 Task: Add link "https://www.youtube.com/google".
Action: Mouse moved to (838, 113)
Screenshot: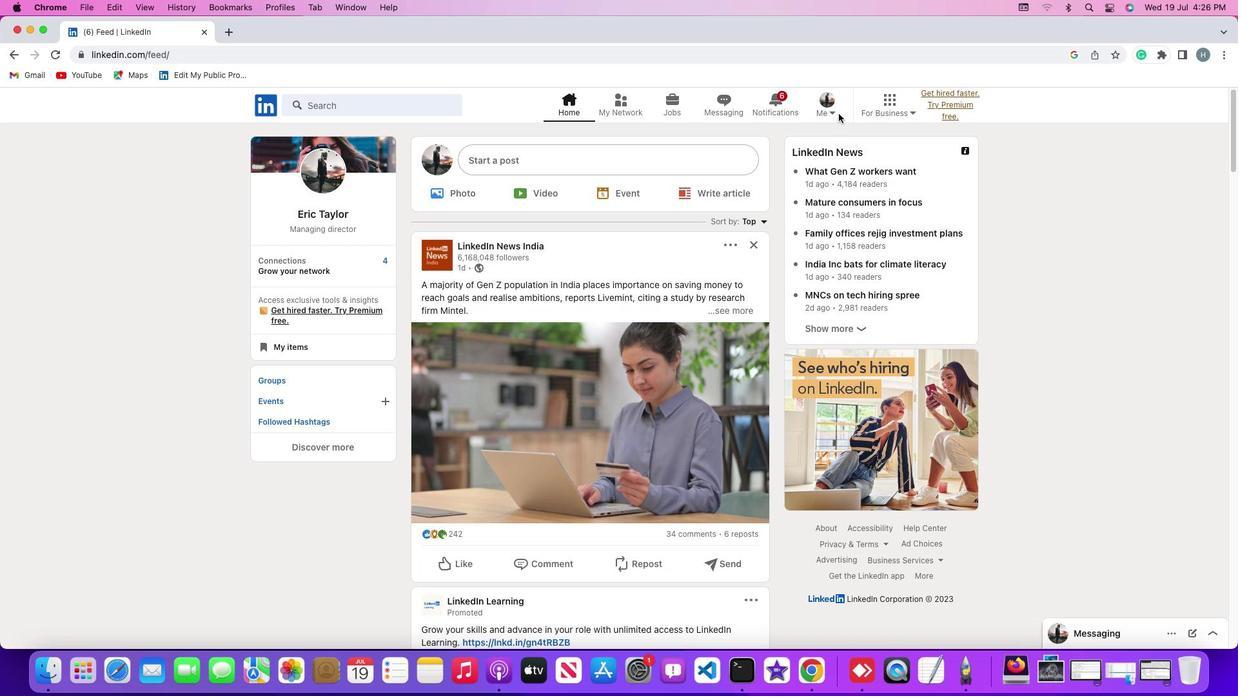 
Action: Mouse pressed left at (838, 113)
Screenshot: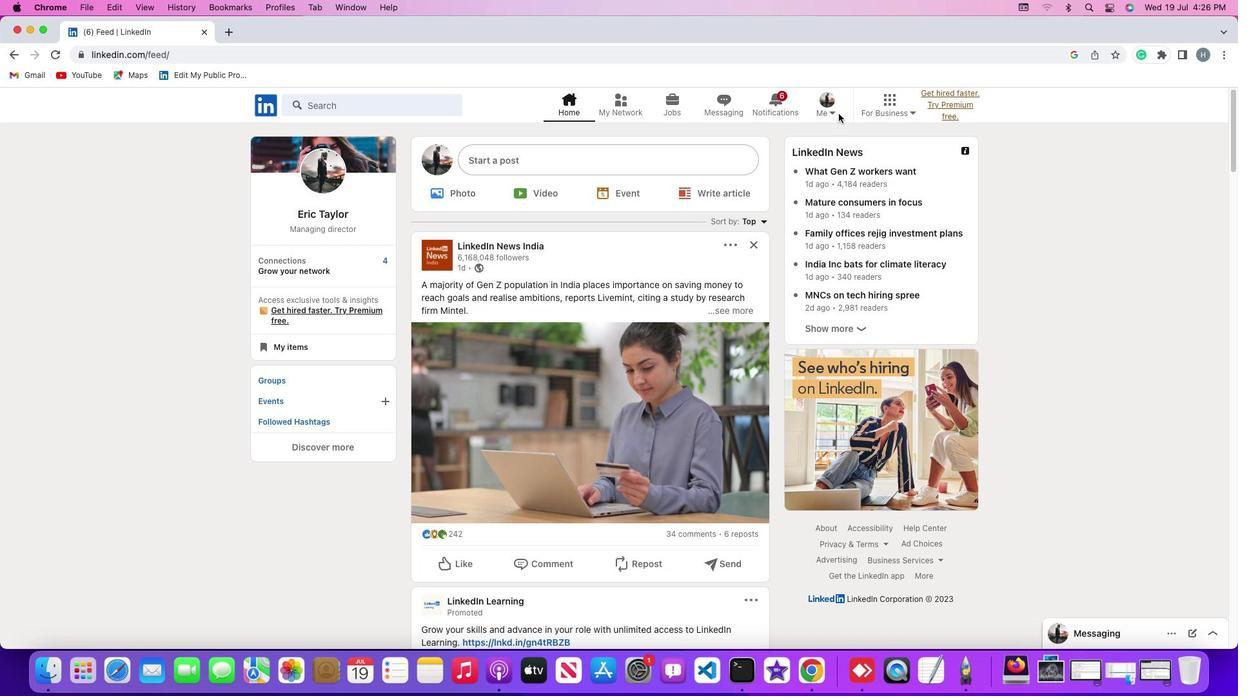 
Action: Mouse moved to (819, 110)
Screenshot: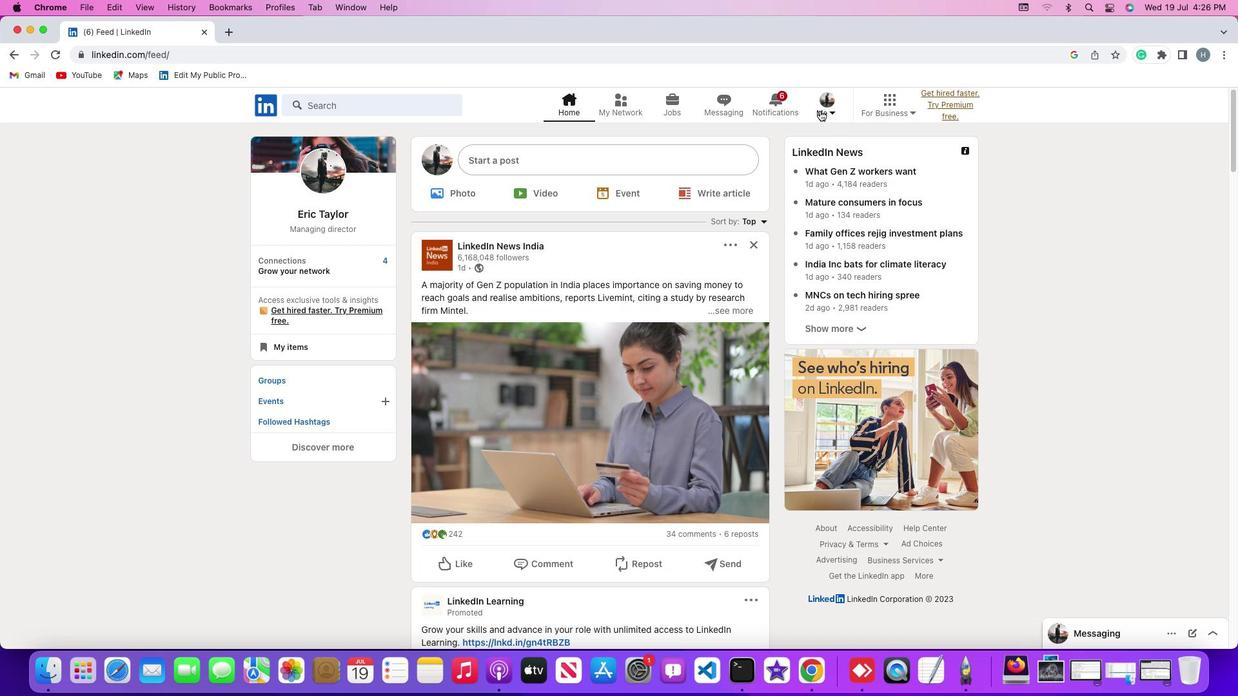 
Action: Mouse pressed left at (819, 110)
Screenshot: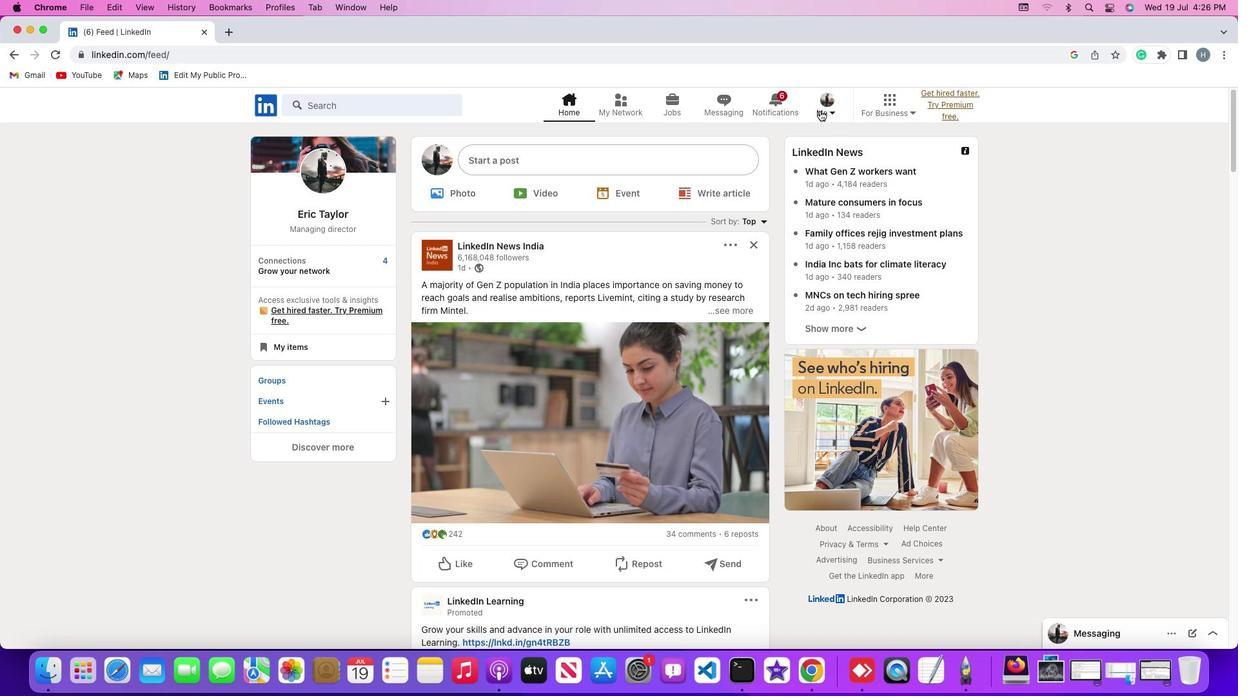 
Action: Mouse moved to (763, 179)
Screenshot: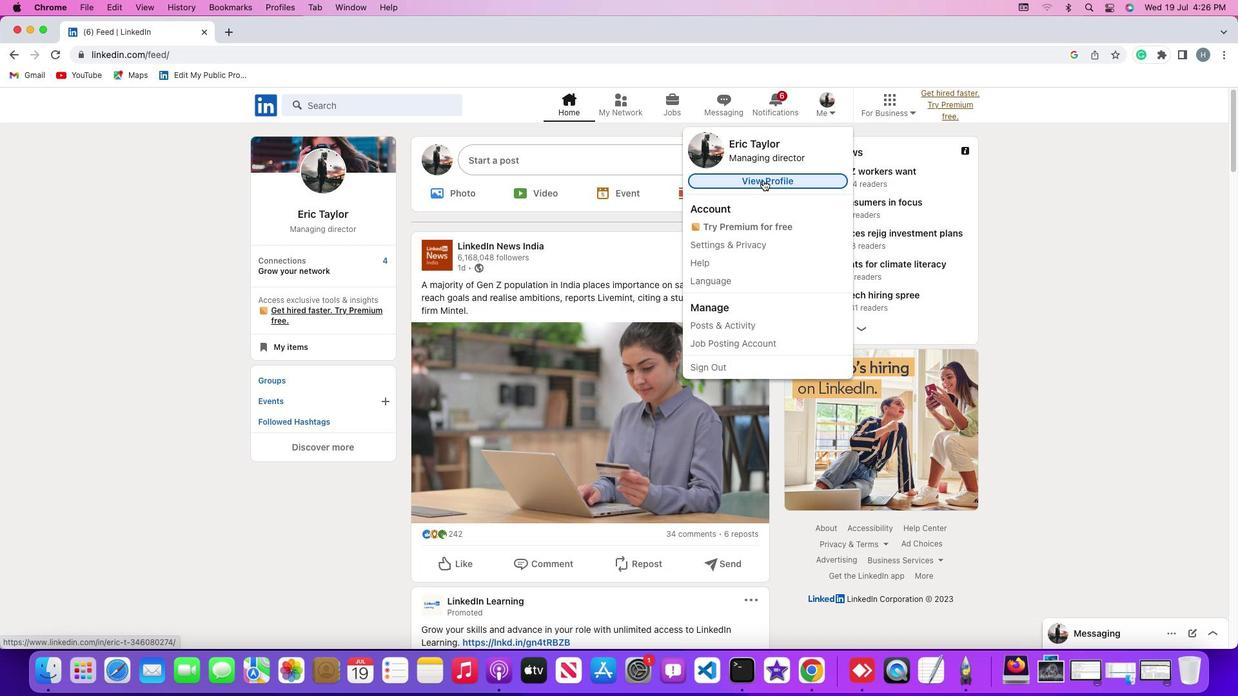 
Action: Mouse pressed left at (763, 179)
Screenshot: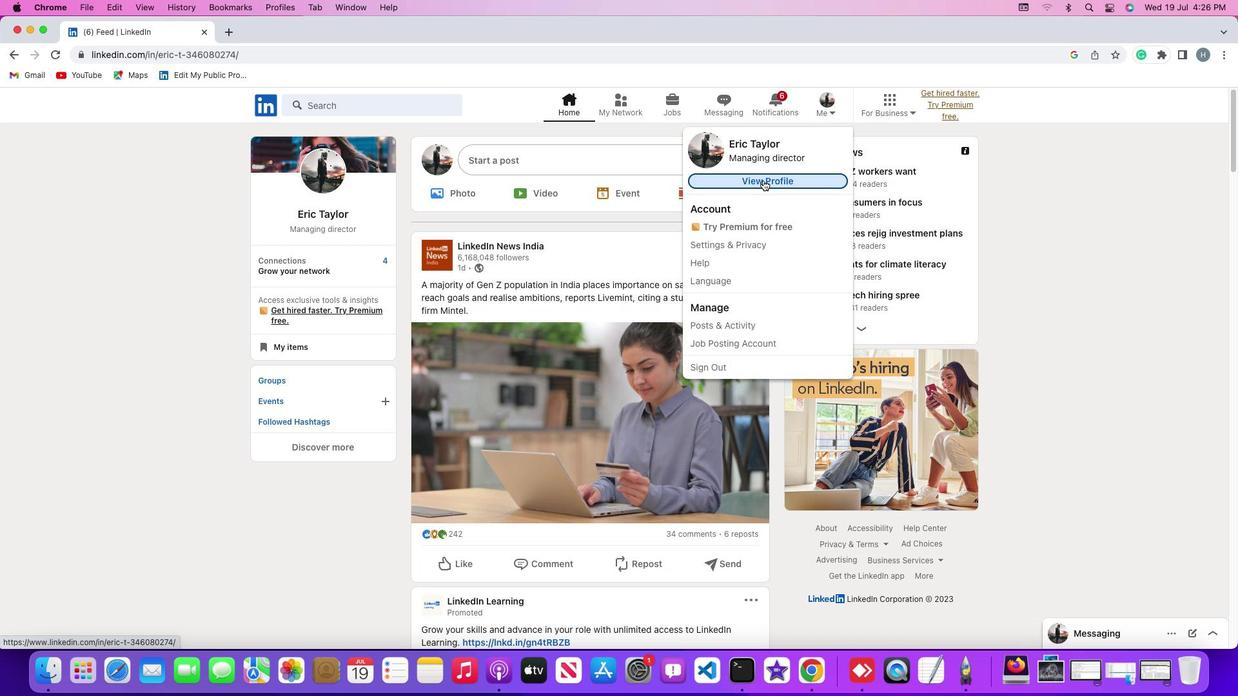 
Action: Mouse moved to (362, 382)
Screenshot: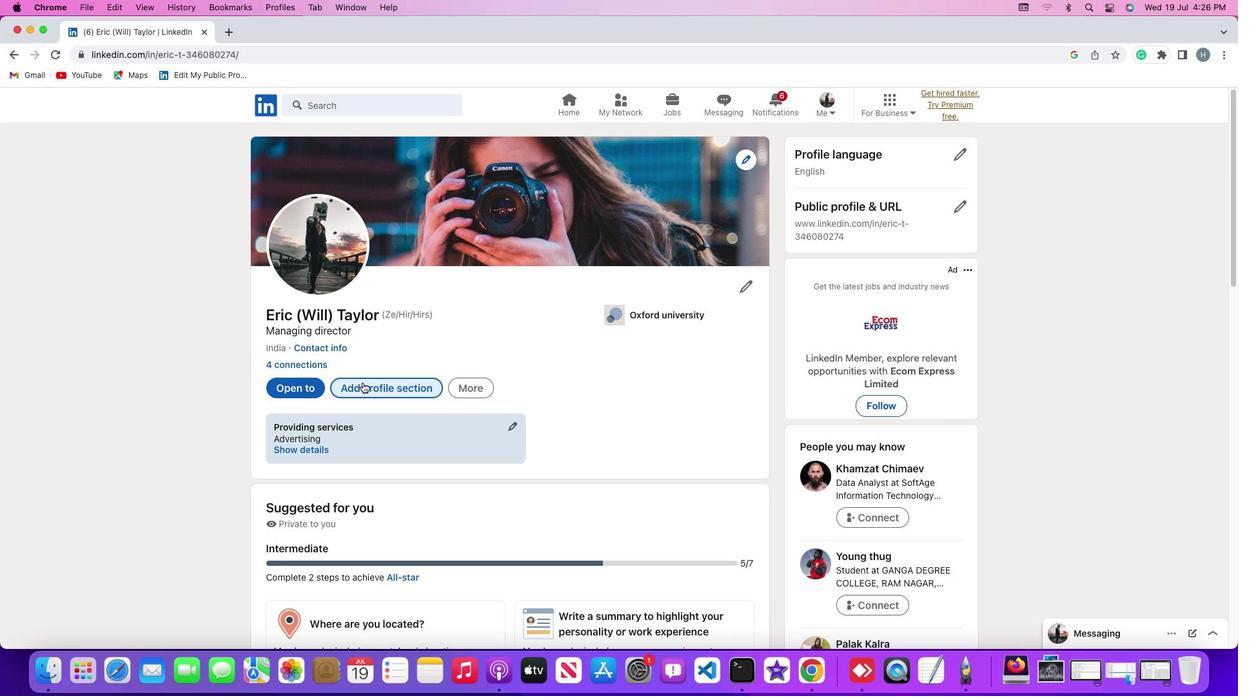 
Action: Mouse pressed left at (362, 382)
Screenshot: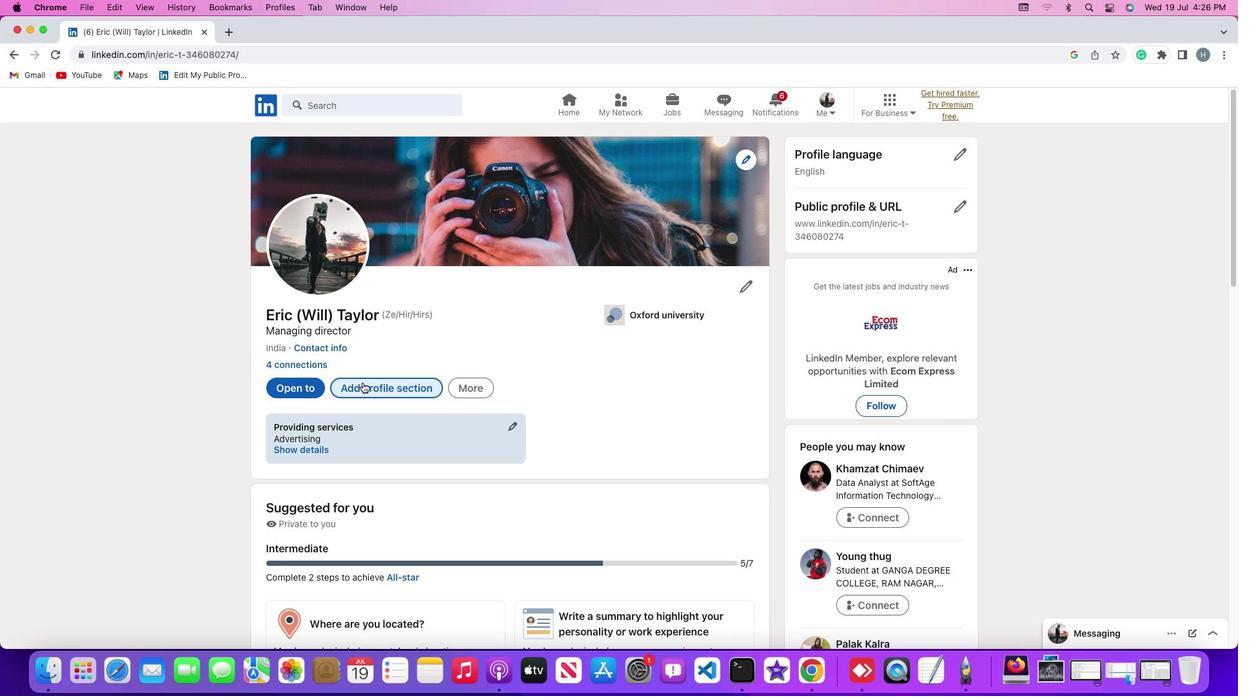 
Action: Mouse moved to (477, 316)
Screenshot: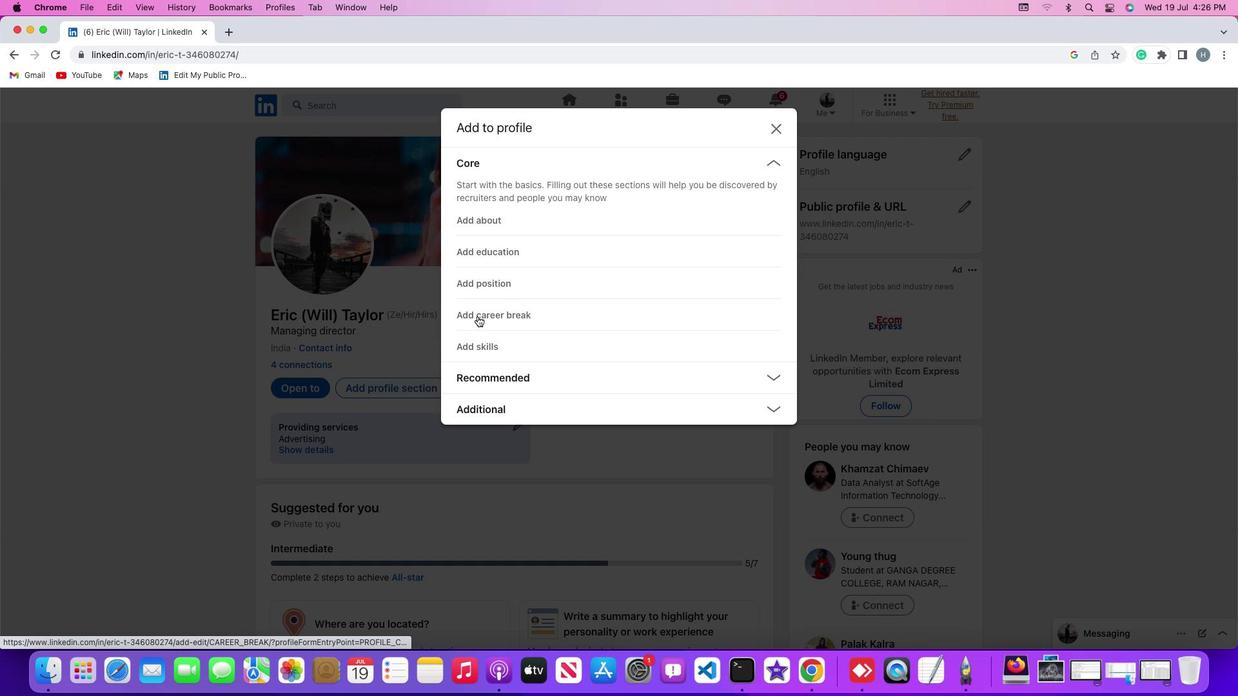 
Action: Mouse pressed left at (477, 316)
Screenshot: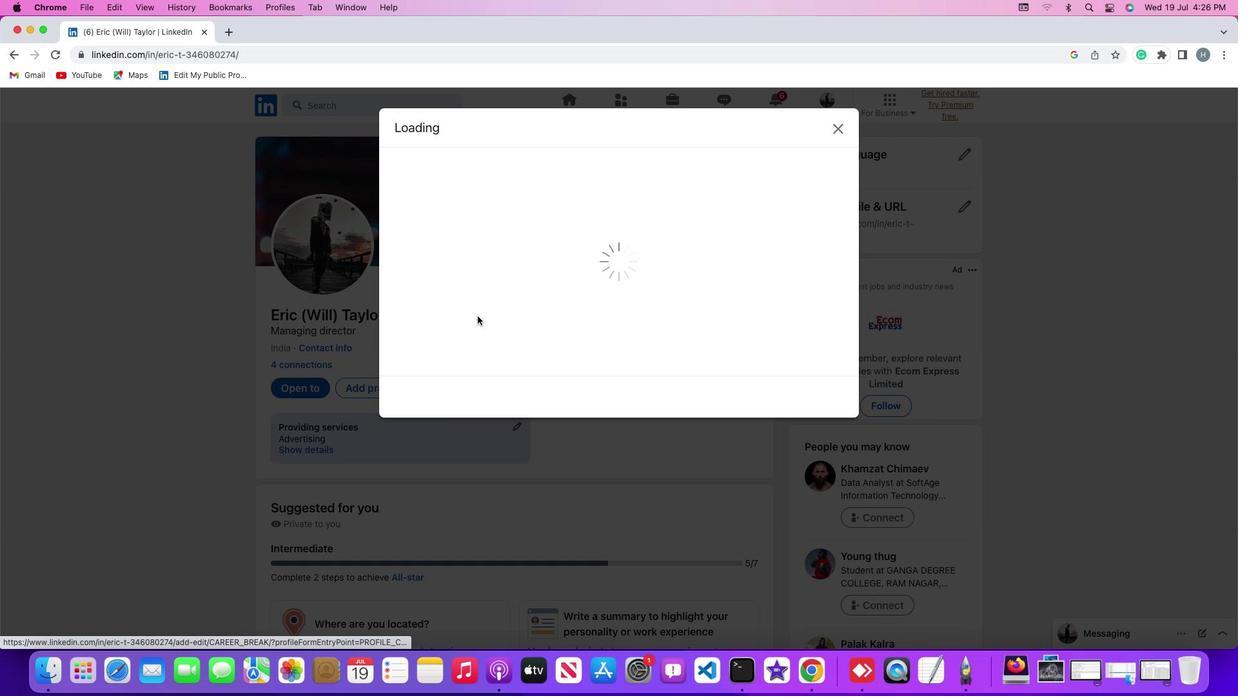 
Action: Mouse moved to (559, 374)
Screenshot: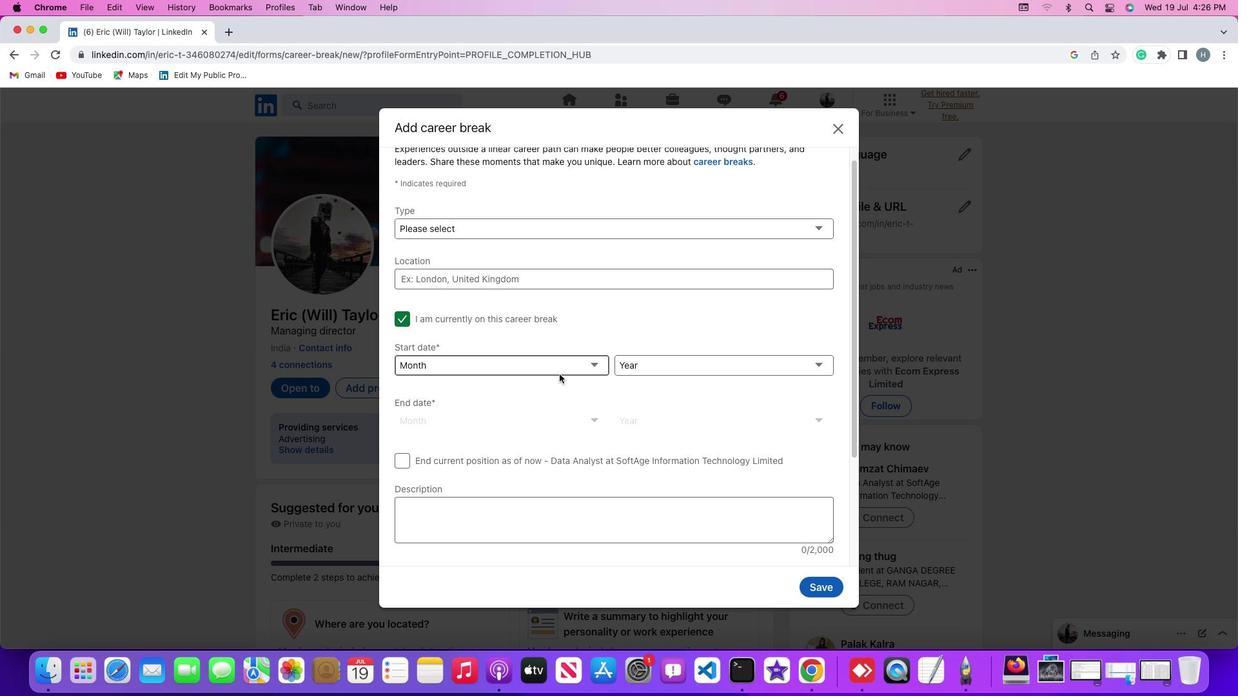 
Action: Mouse scrolled (559, 374) with delta (0, 0)
Screenshot: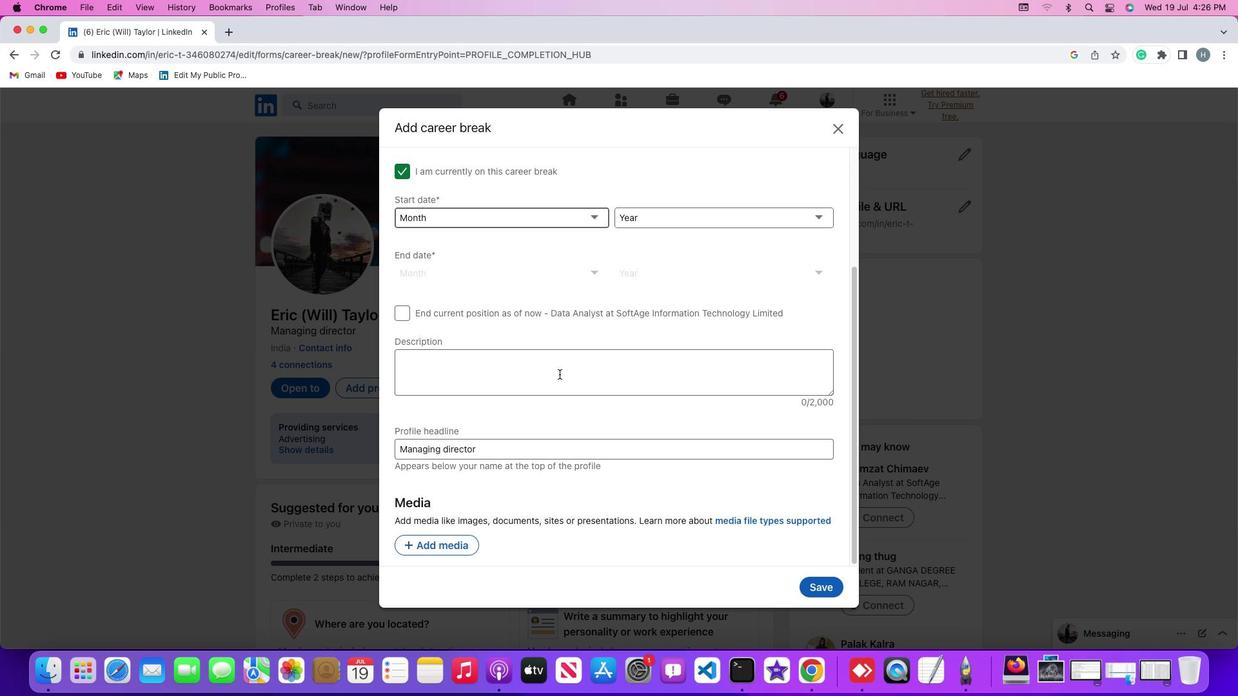 
Action: Mouse scrolled (559, 374) with delta (0, 0)
Screenshot: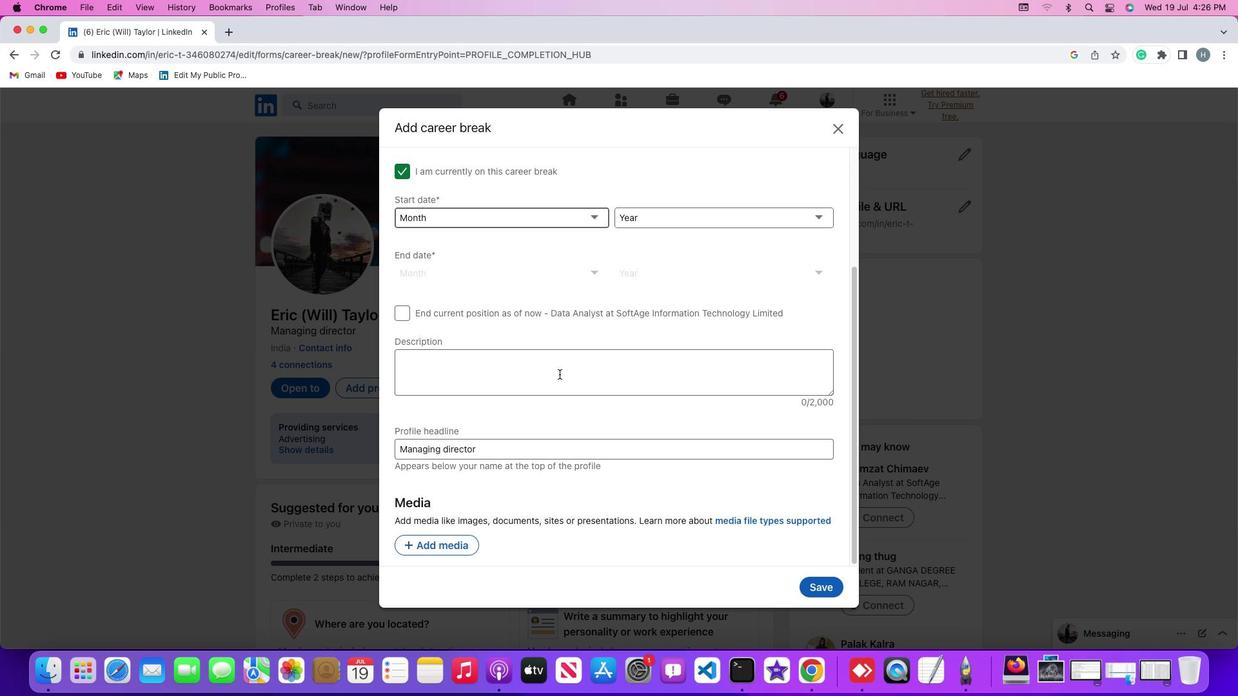 
Action: Mouse scrolled (559, 374) with delta (0, -1)
Screenshot: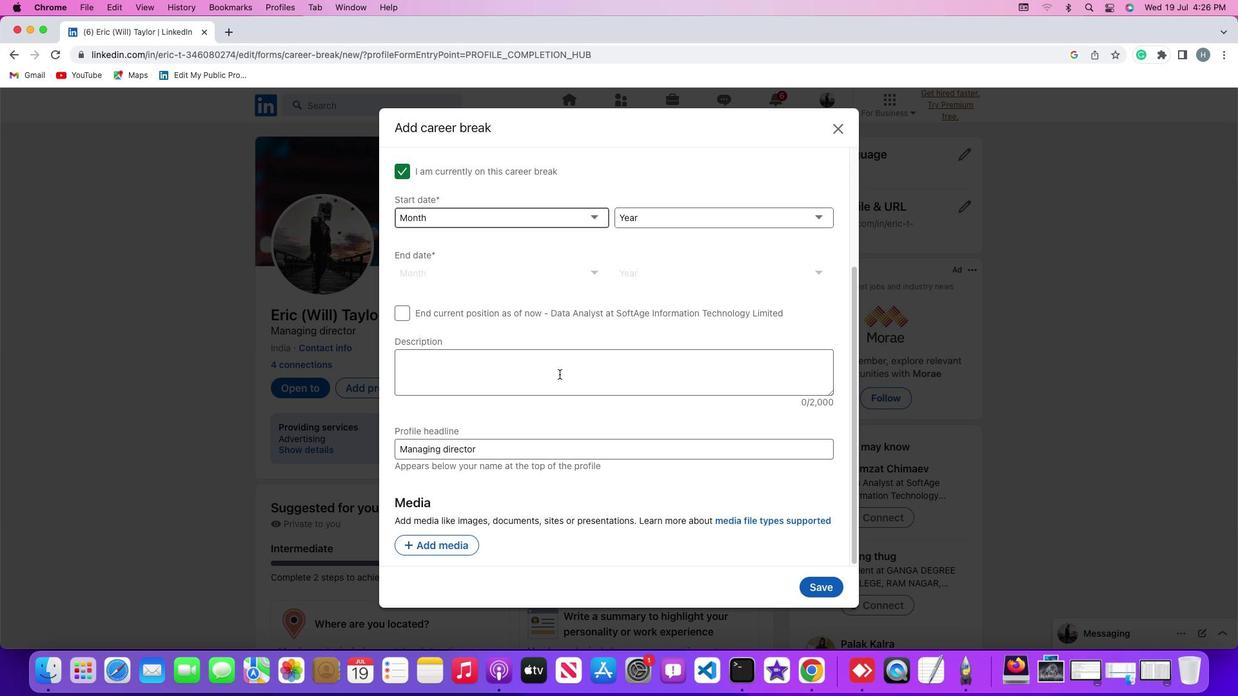 
Action: Mouse scrolled (559, 374) with delta (0, -3)
Screenshot: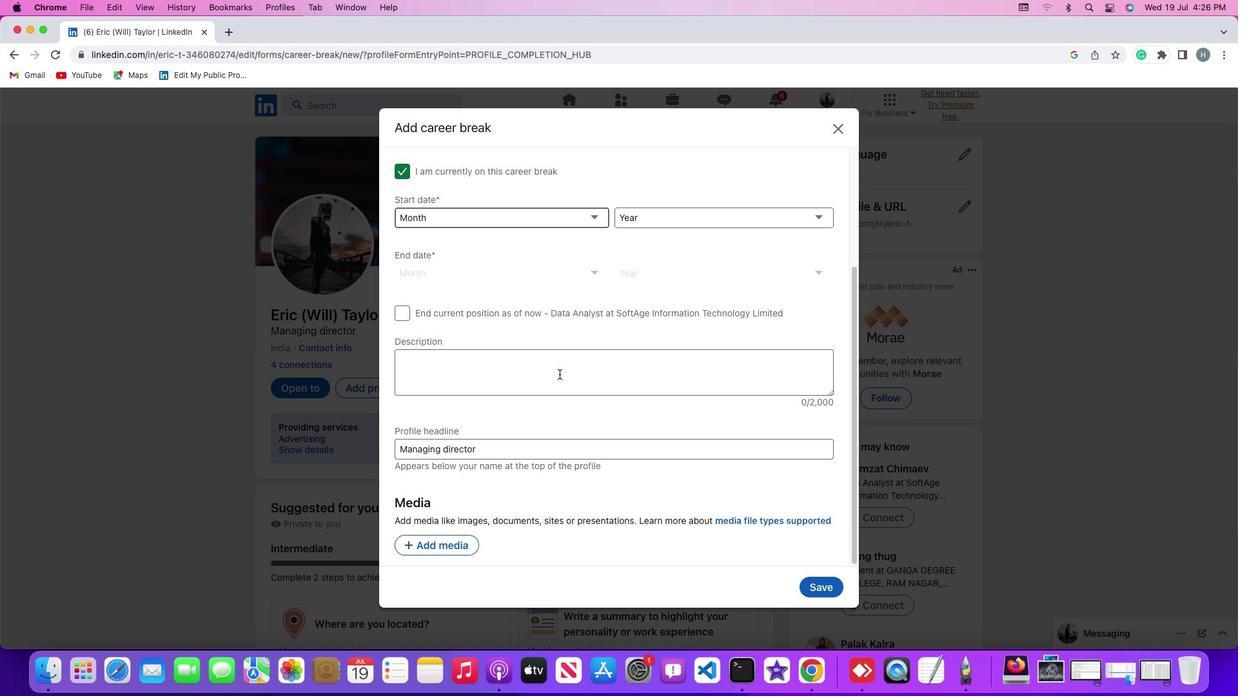 
Action: Mouse scrolled (559, 374) with delta (0, 0)
Screenshot: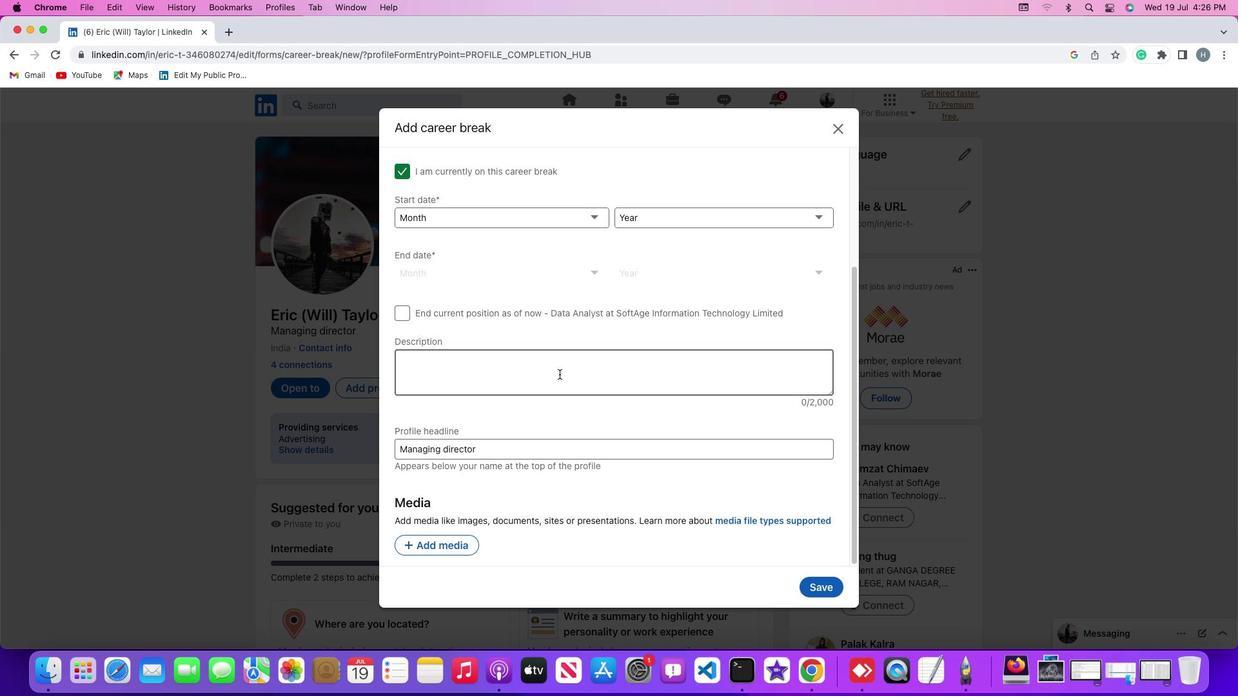 
Action: Mouse scrolled (559, 374) with delta (0, 0)
Screenshot: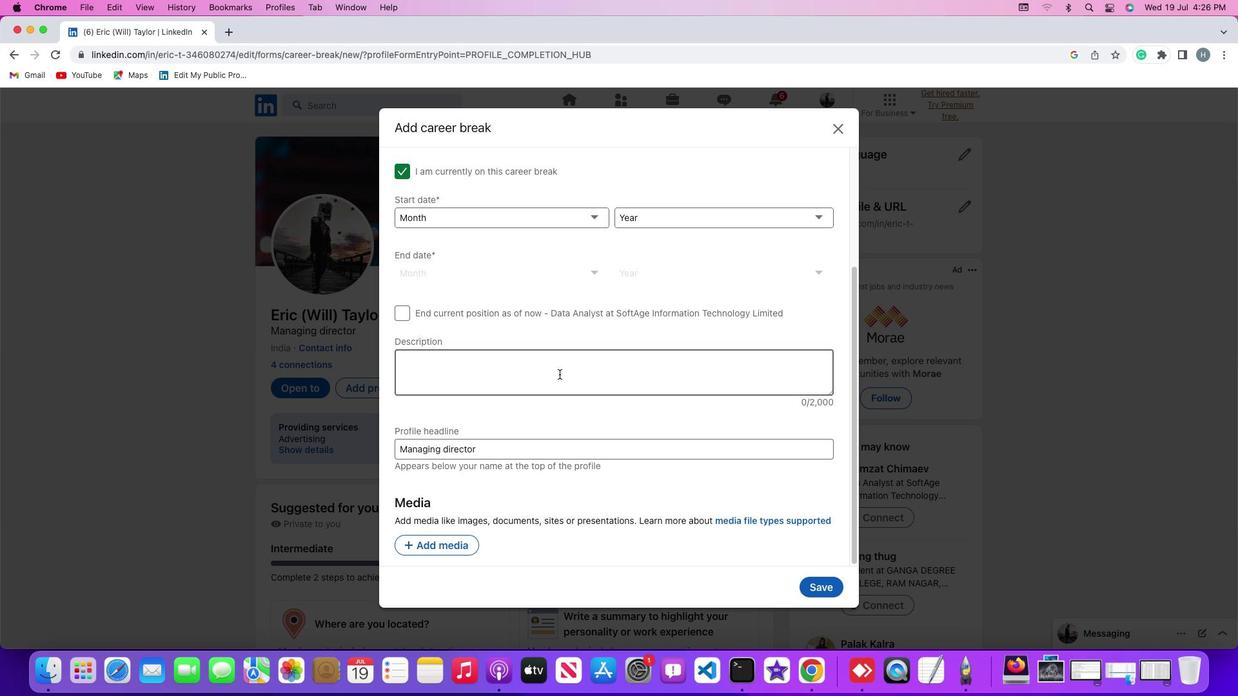 
Action: Mouse scrolled (559, 374) with delta (0, -1)
Screenshot: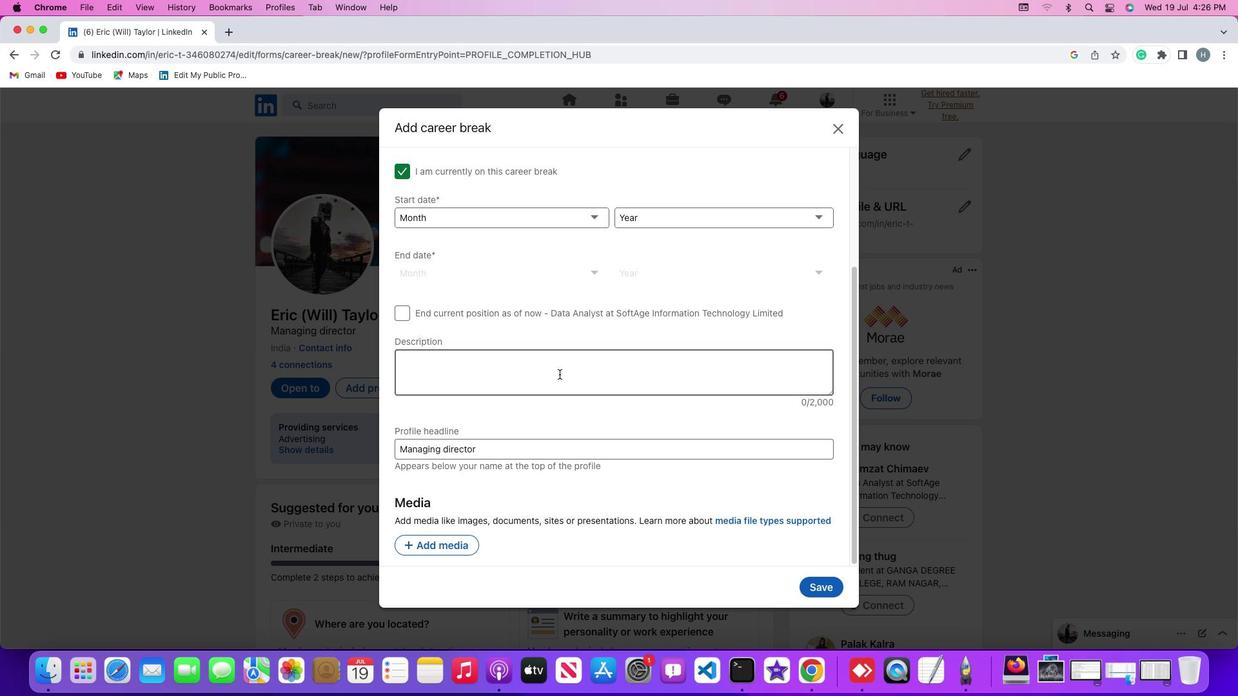 
Action: Mouse scrolled (559, 374) with delta (0, -2)
Screenshot: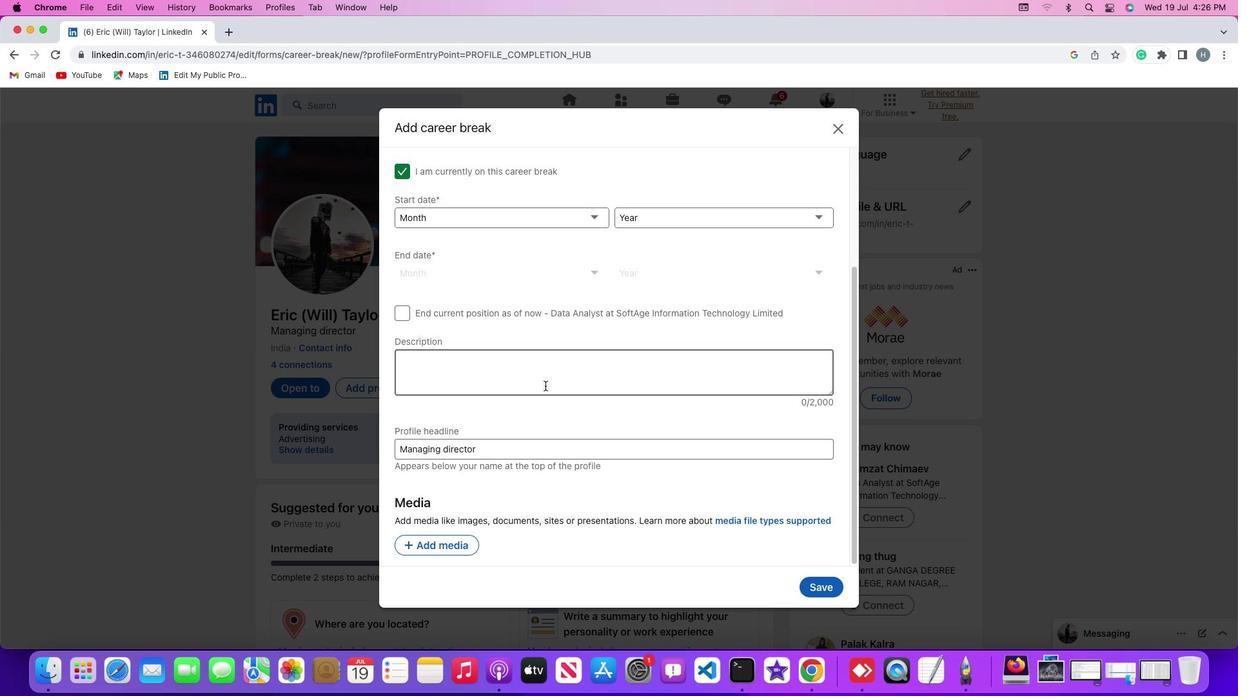 
Action: Mouse moved to (441, 545)
Screenshot: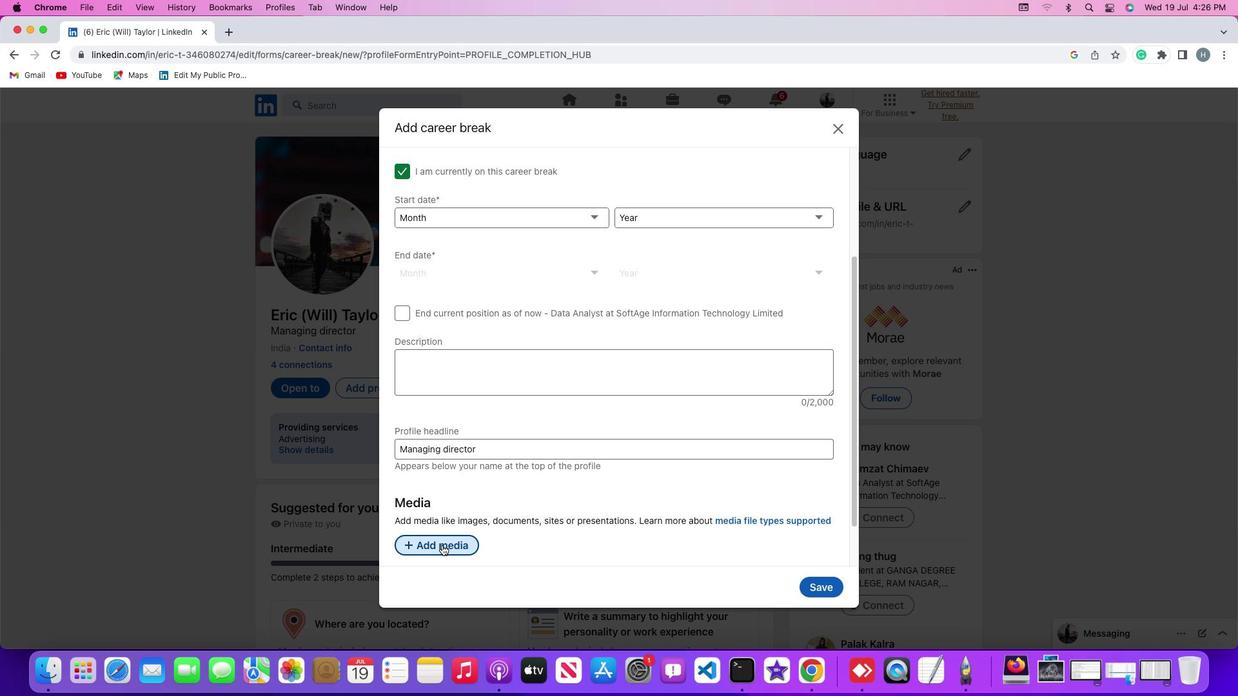 
Action: Mouse pressed left at (441, 545)
Screenshot: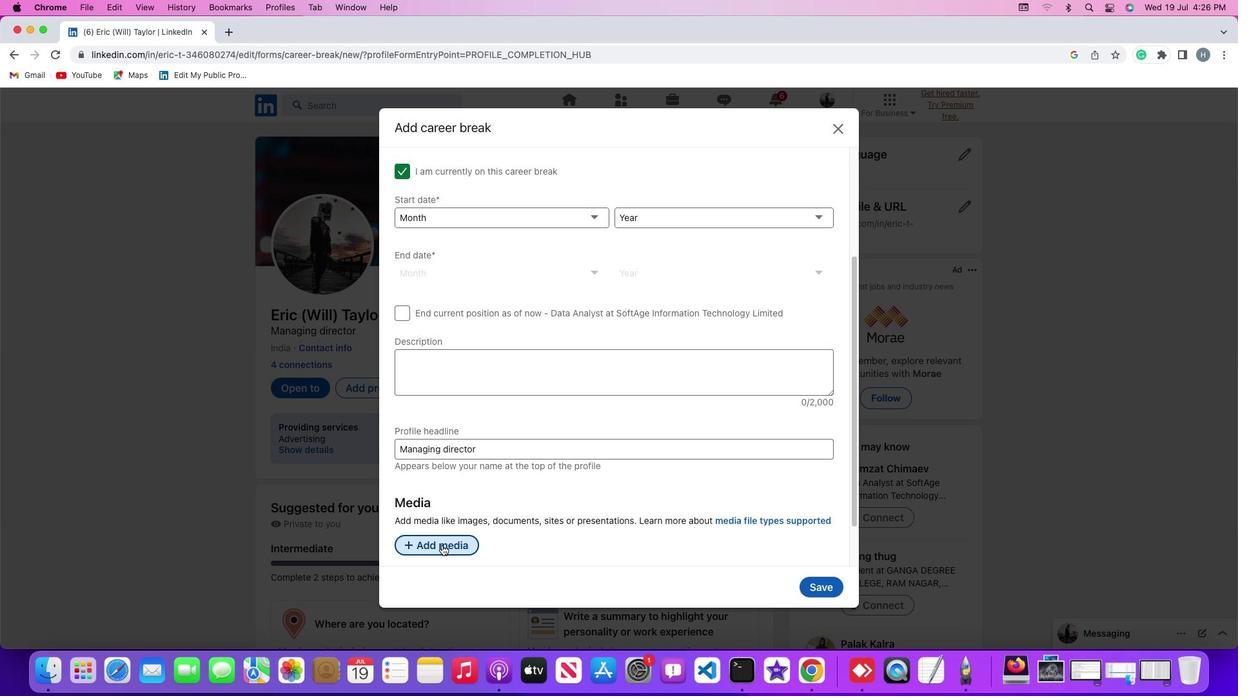 
Action: Mouse moved to (436, 527)
Screenshot: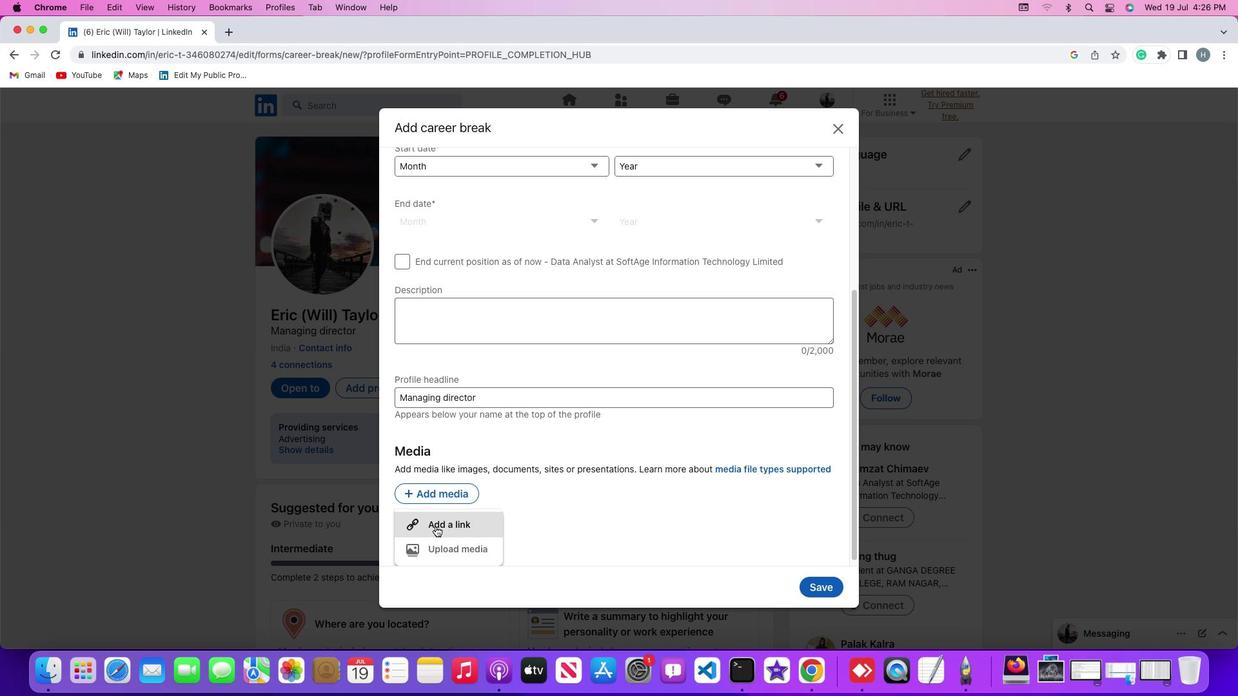 
Action: Mouse pressed left at (436, 527)
Screenshot: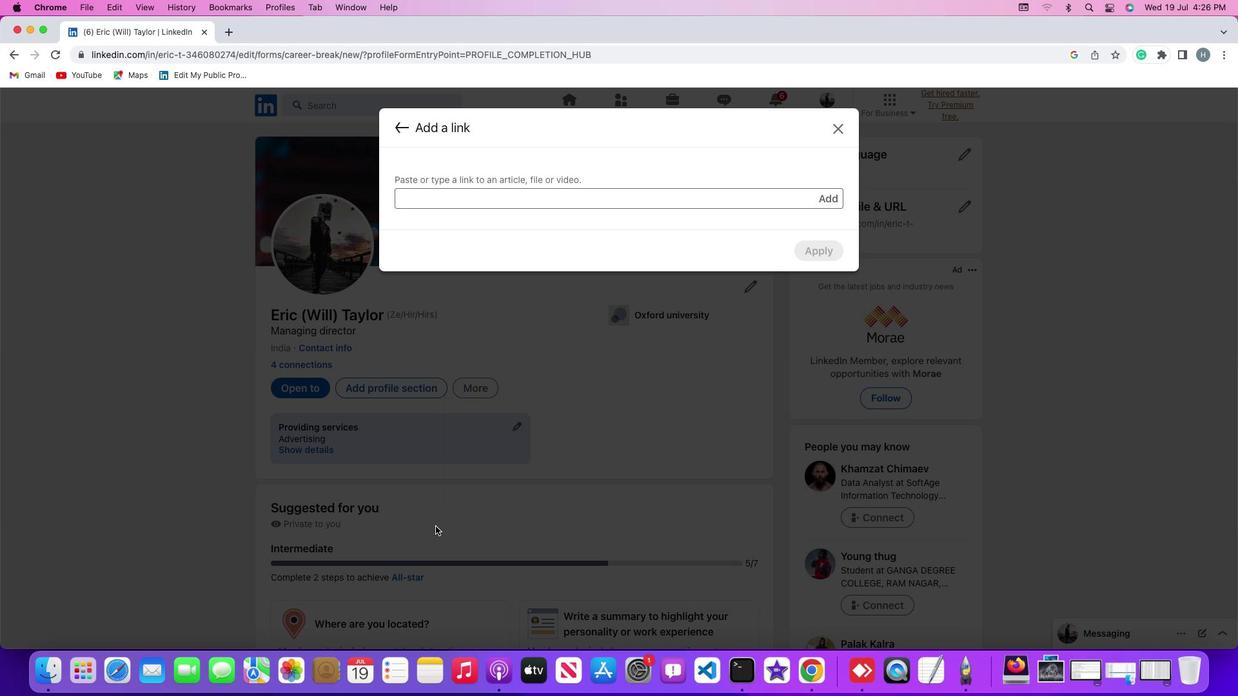 
Action: Mouse moved to (458, 198)
Screenshot: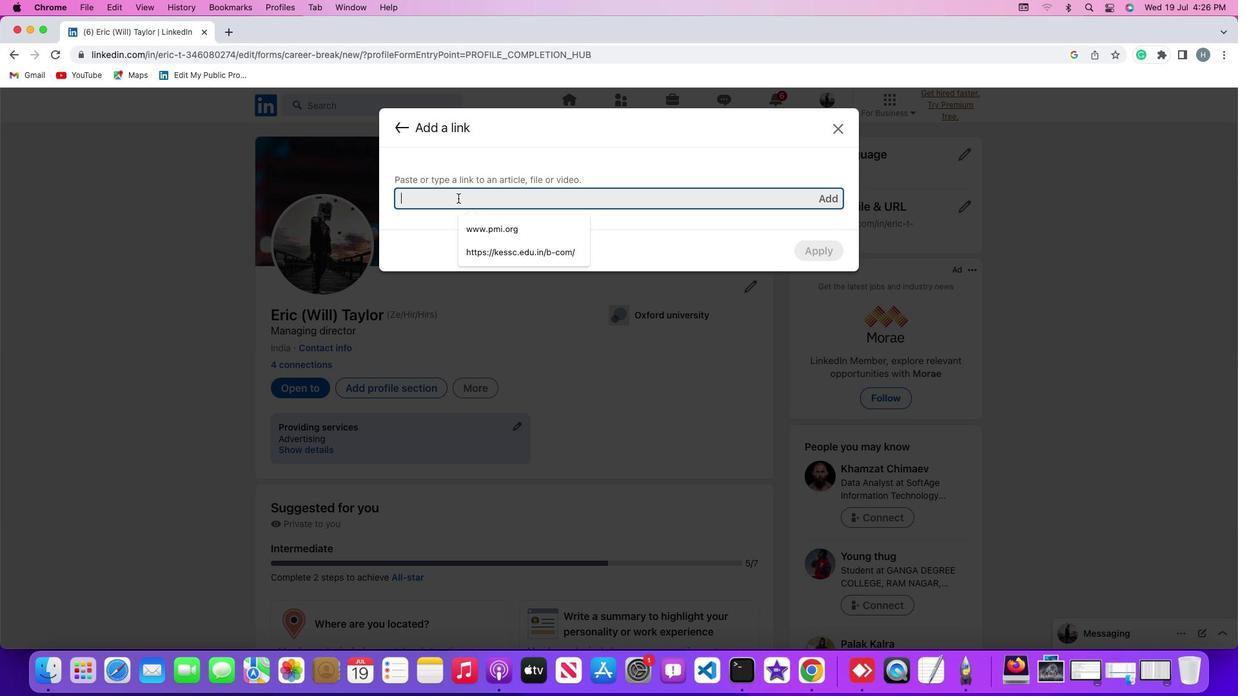 
Action: Mouse pressed left at (458, 198)
Screenshot: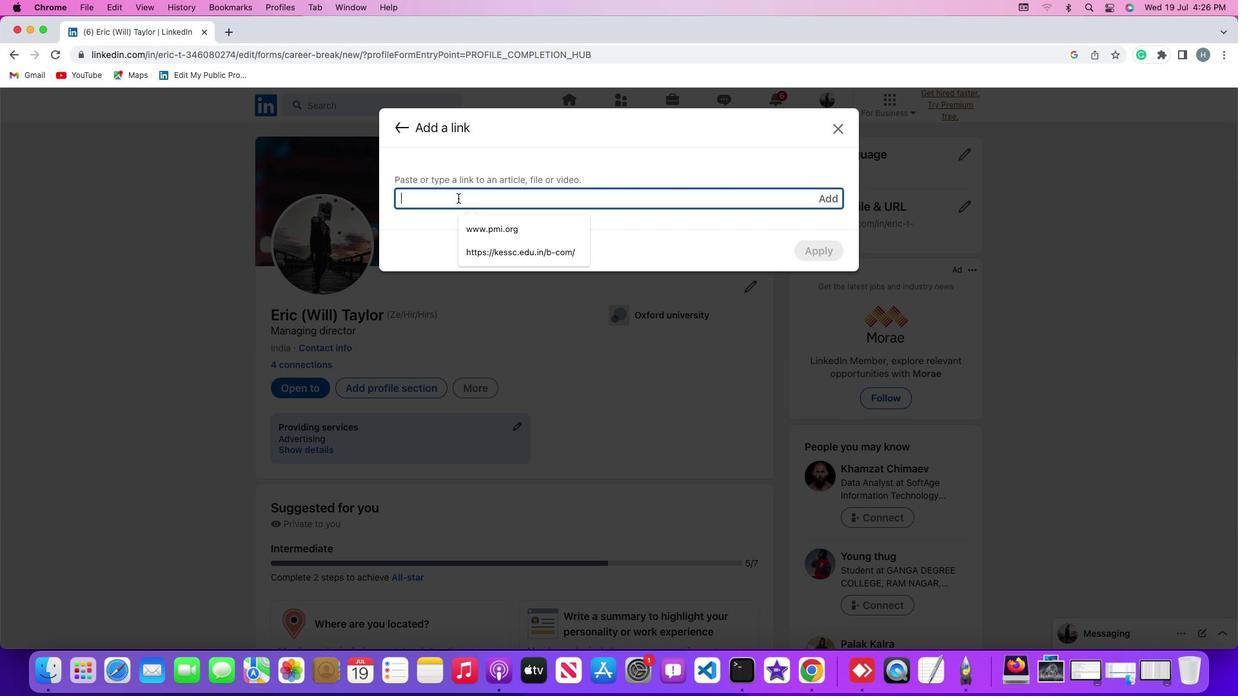 
Action: Key pressed Key.cmd'v'
Screenshot: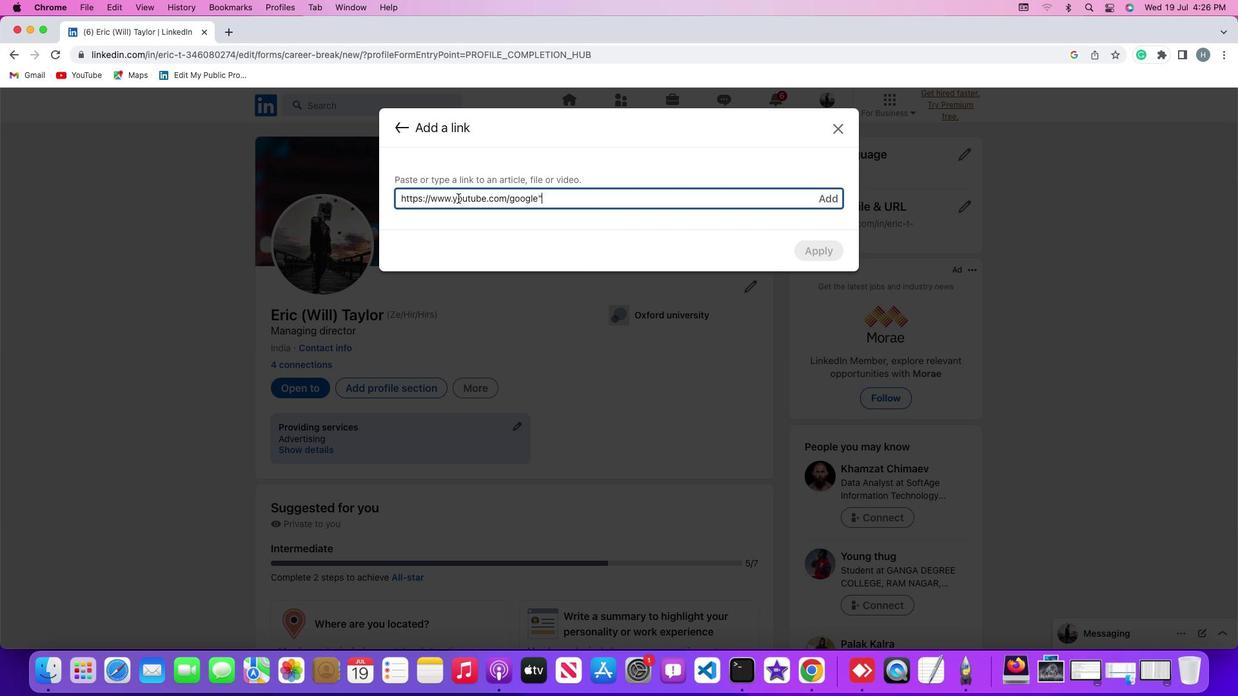 
Action: Mouse moved to (836, 201)
Screenshot: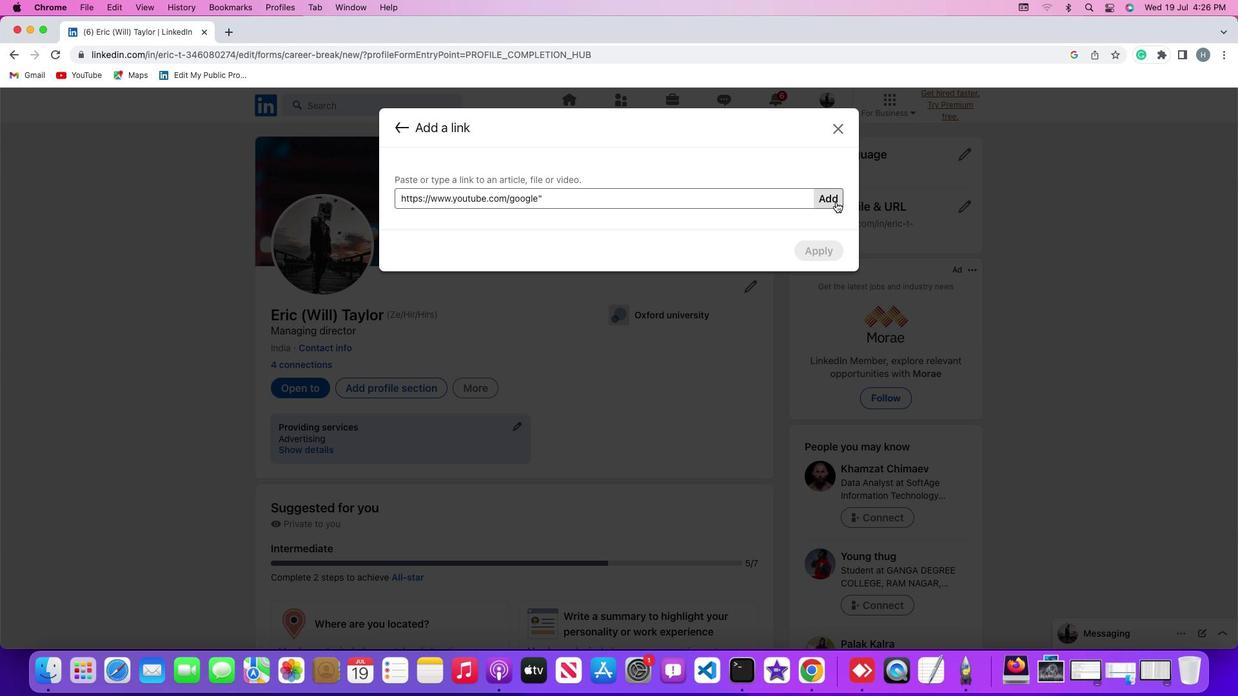 
Action: Mouse pressed left at (836, 201)
Screenshot: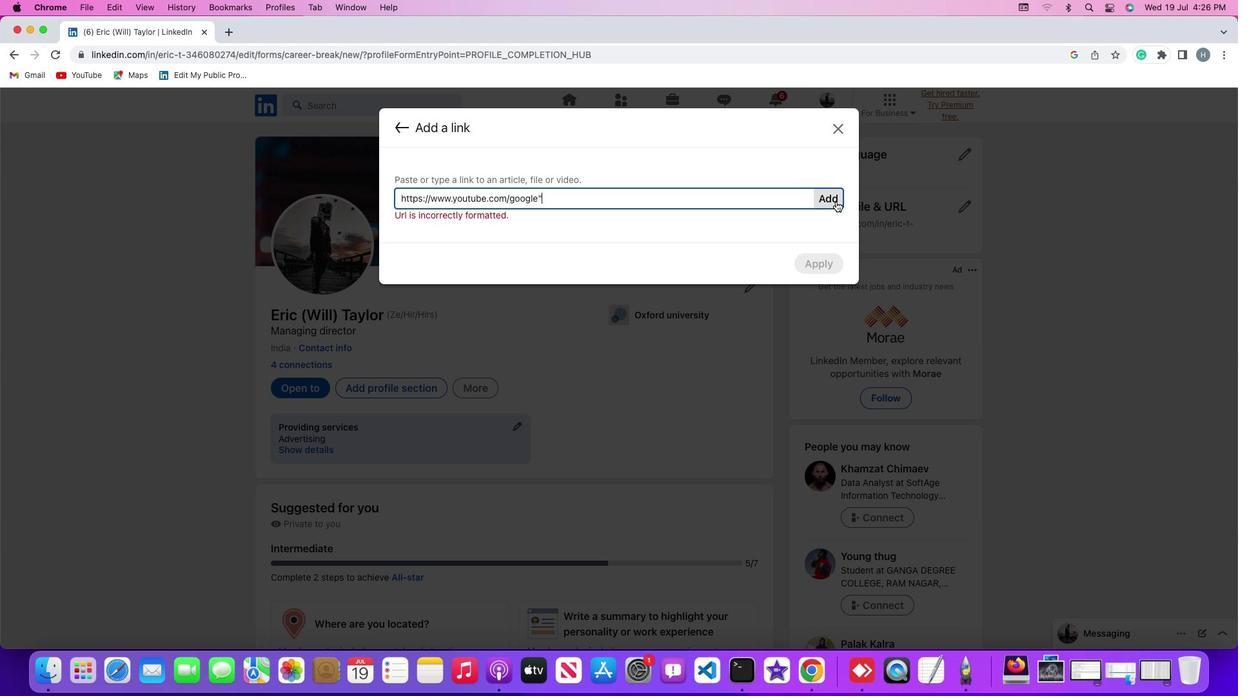 
Action: Mouse moved to (836, 201)
Screenshot: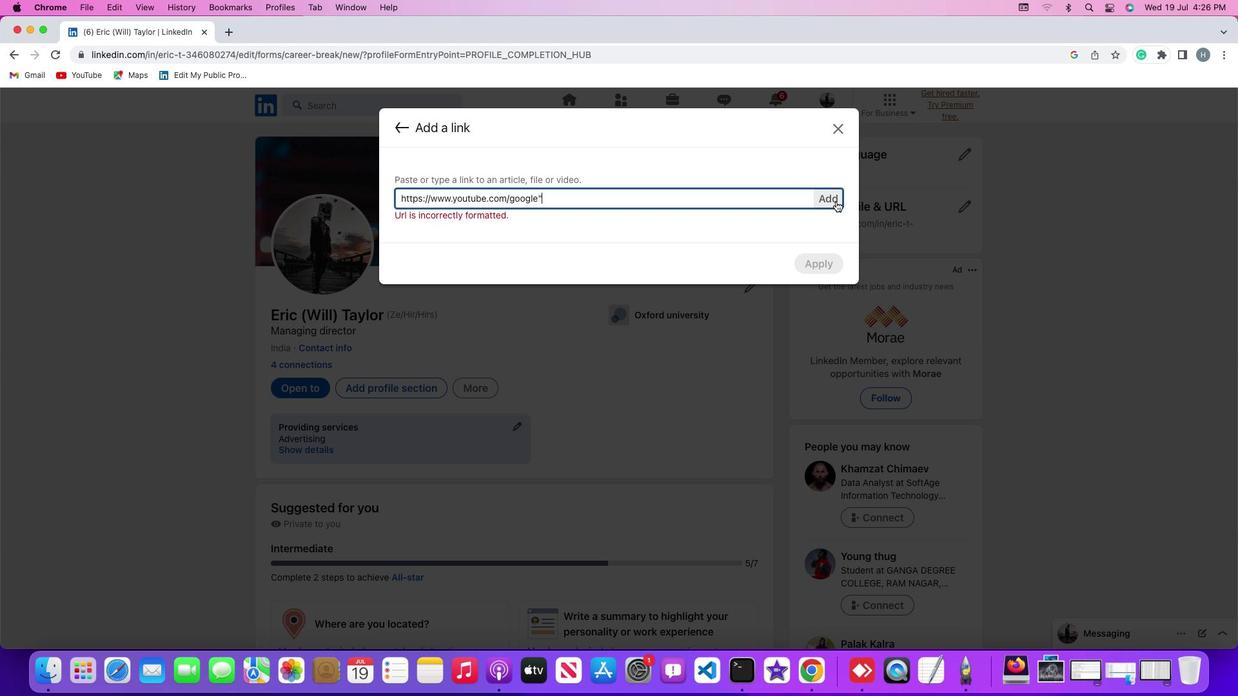 
